 Task: Create a due date automation when advanced on, 2 days after a card is due add content with a name not ending with resume at 11:00 AM.
Action: Mouse moved to (997, 74)
Screenshot: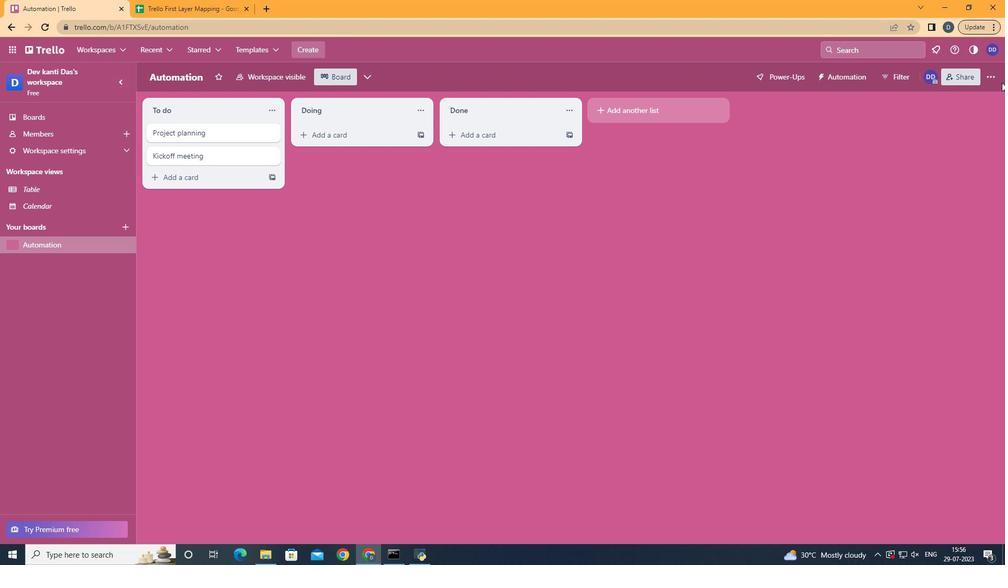 
Action: Mouse pressed left at (997, 74)
Screenshot: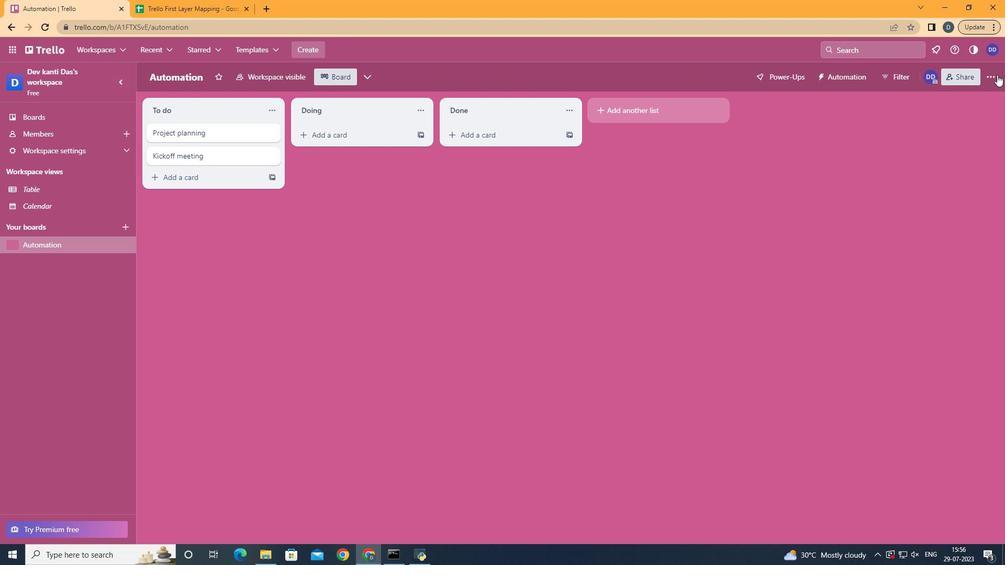 
Action: Mouse moved to (896, 217)
Screenshot: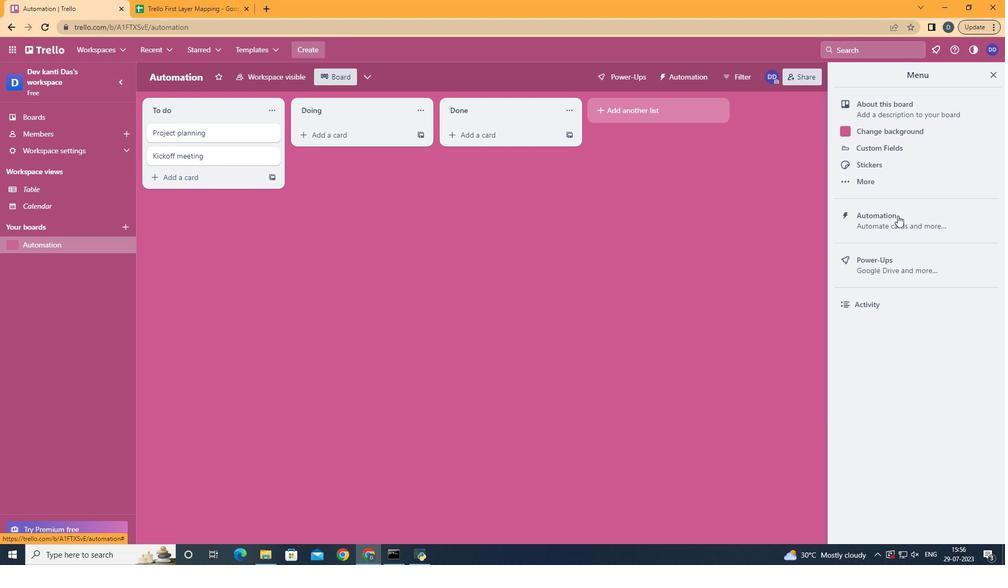 
Action: Mouse pressed left at (896, 217)
Screenshot: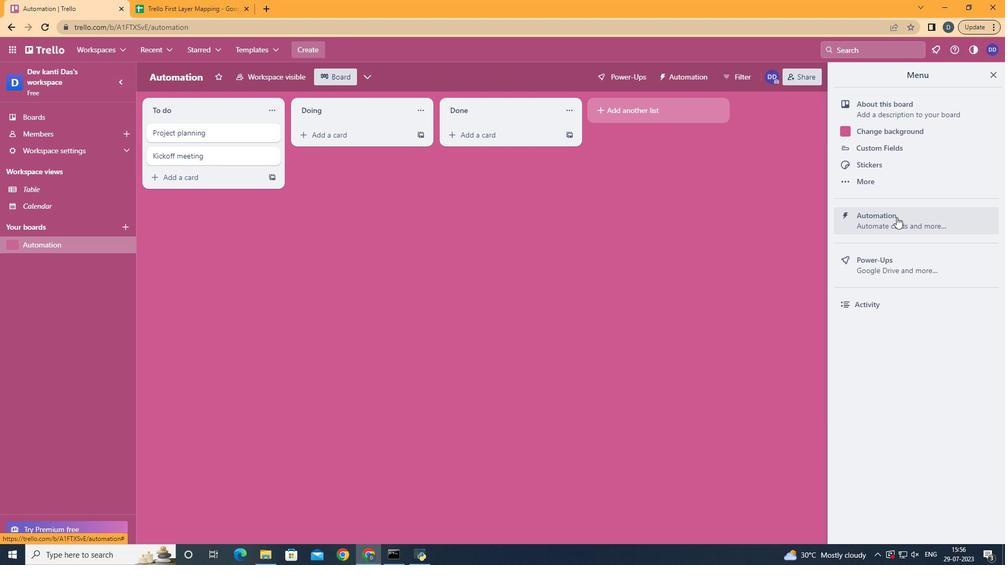 
Action: Mouse moved to (219, 219)
Screenshot: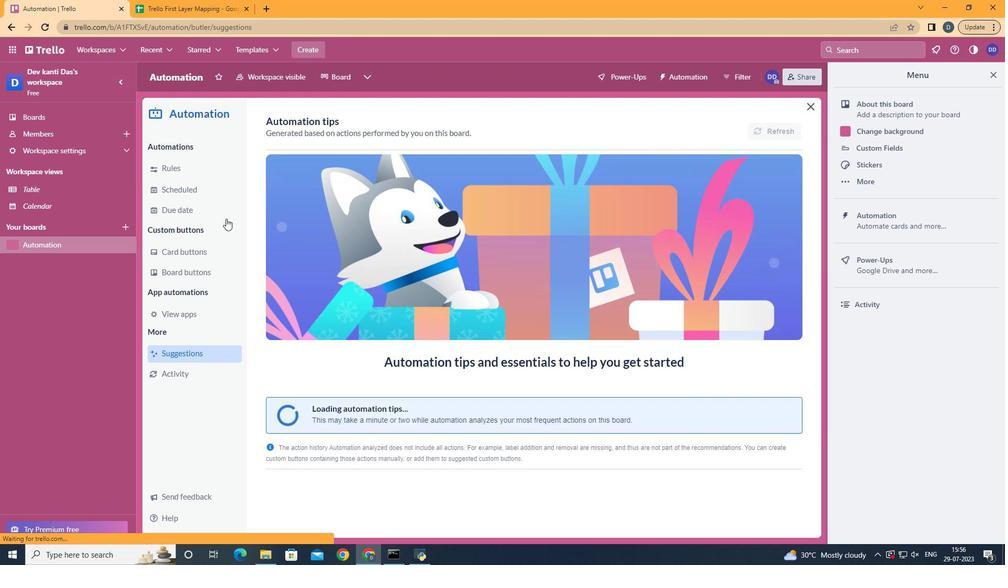 
Action: Mouse pressed left at (219, 219)
Screenshot: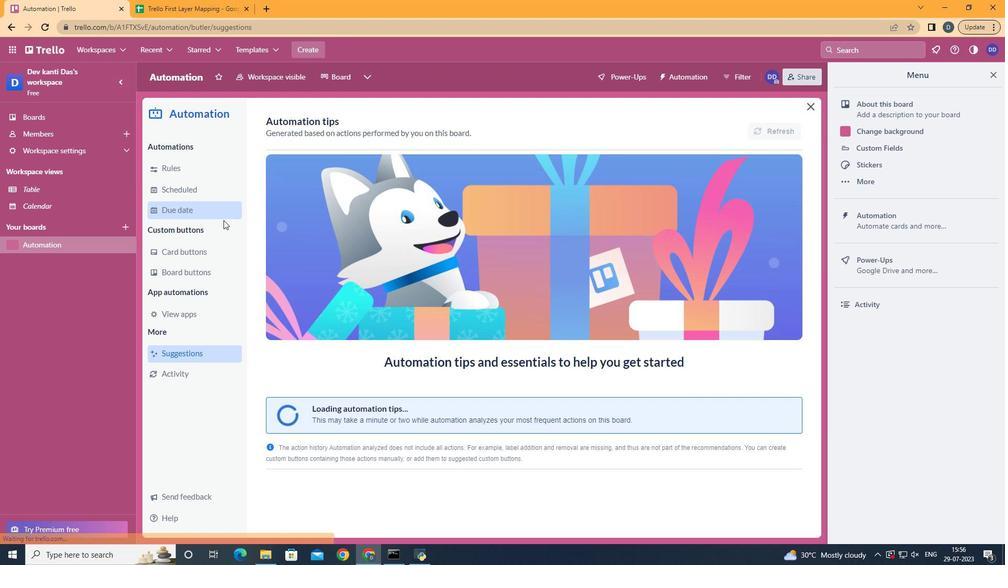 
Action: Mouse moved to (226, 211)
Screenshot: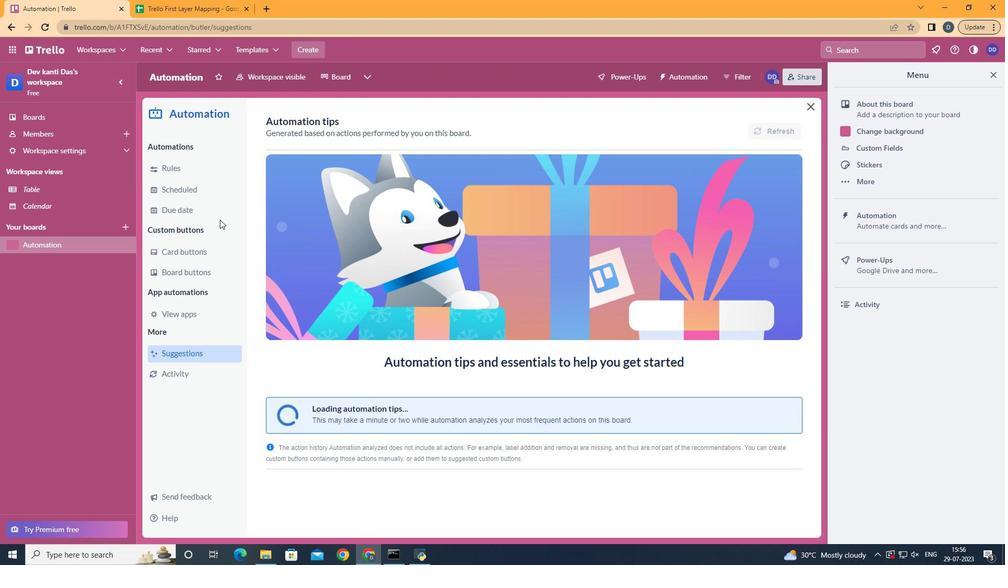 
Action: Mouse pressed left at (226, 211)
Screenshot: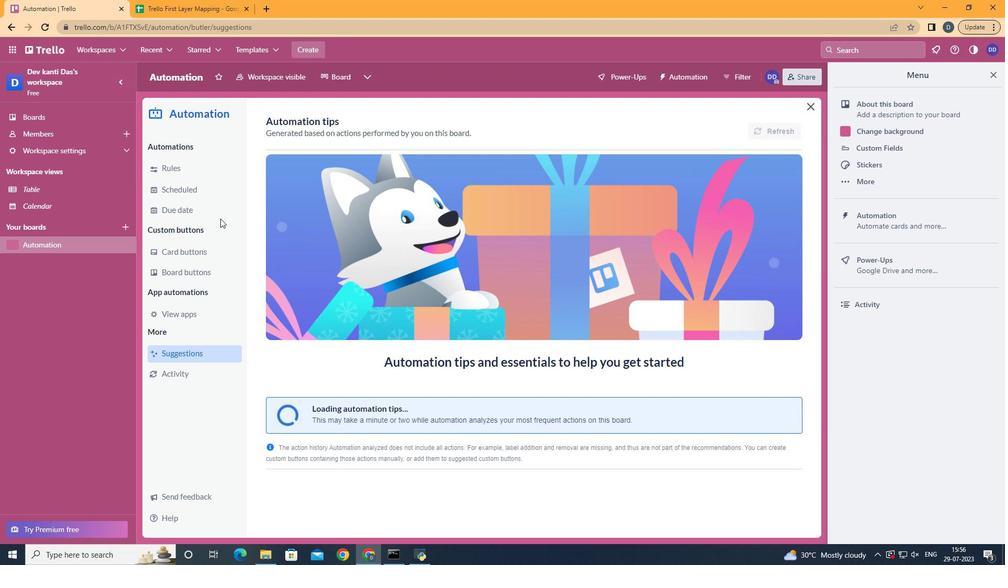 
Action: Mouse moved to (751, 125)
Screenshot: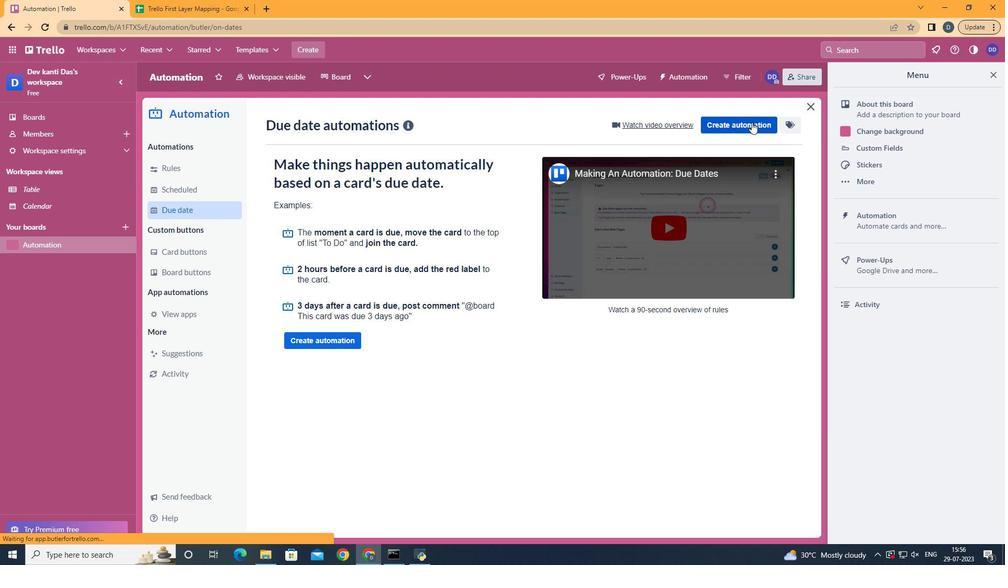 
Action: Mouse pressed left at (751, 125)
Screenshot: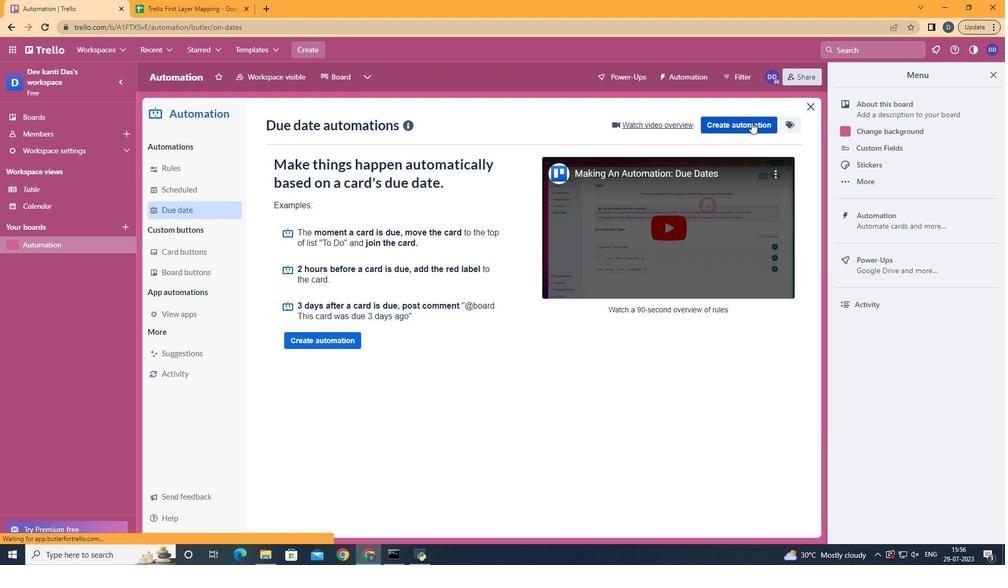 
Action: Mouse moved to (550, 237)
Screenshot: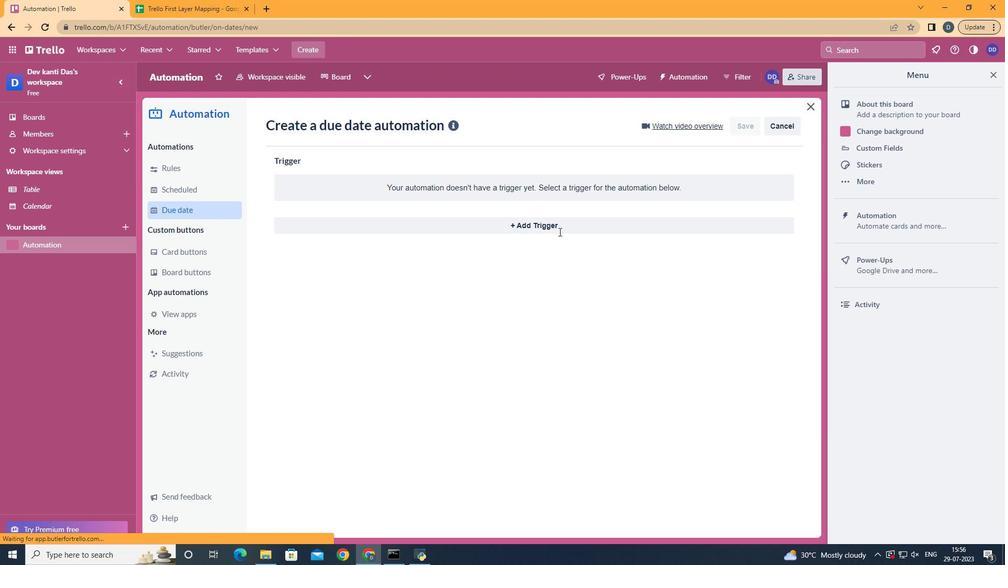 
Action: Mouse pressed left at (550, 237)
Screenshot: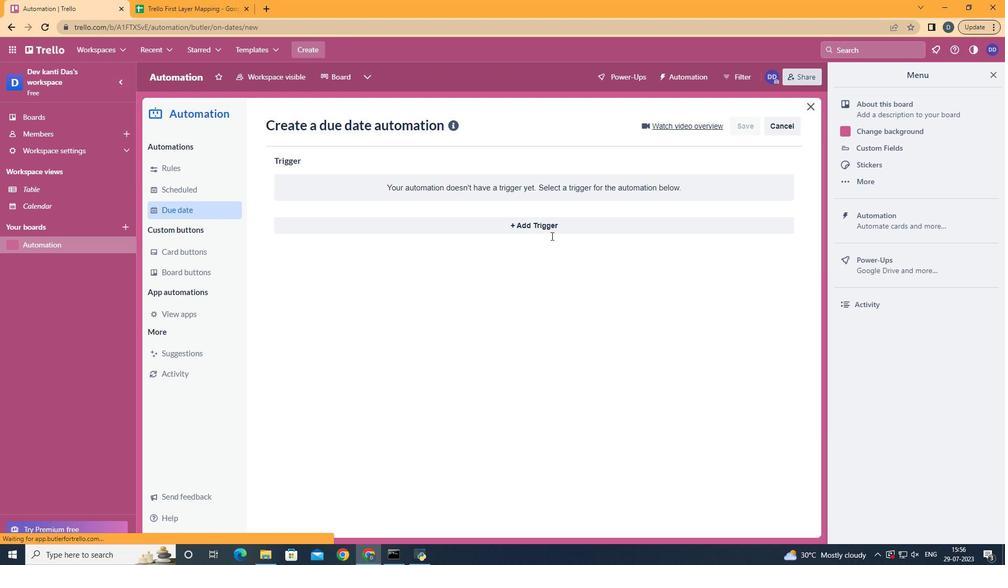 
Action: Mouse moved to (563, 225)
Screenshot: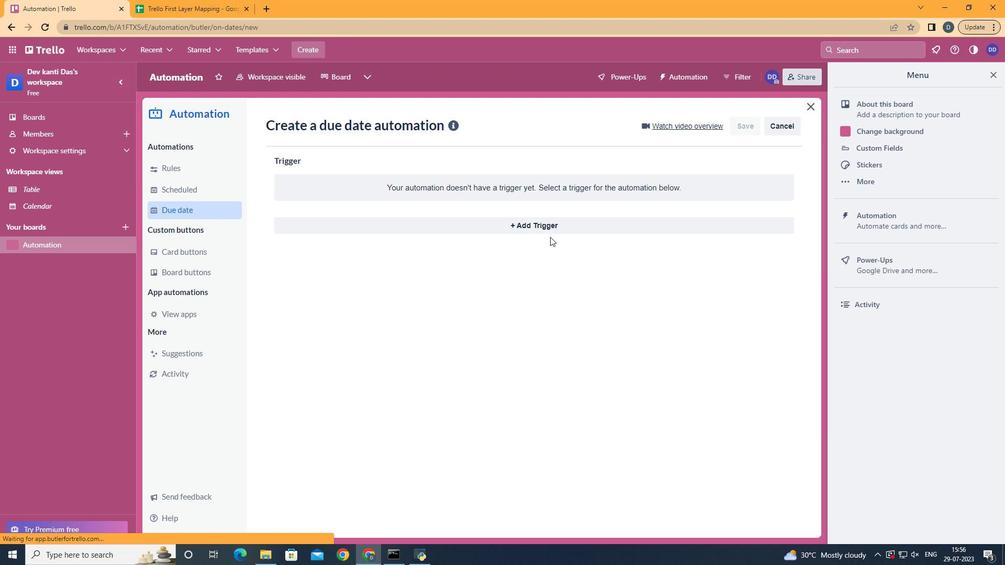 
Action: Mouse pressed left at (563, 225)
Screenshot: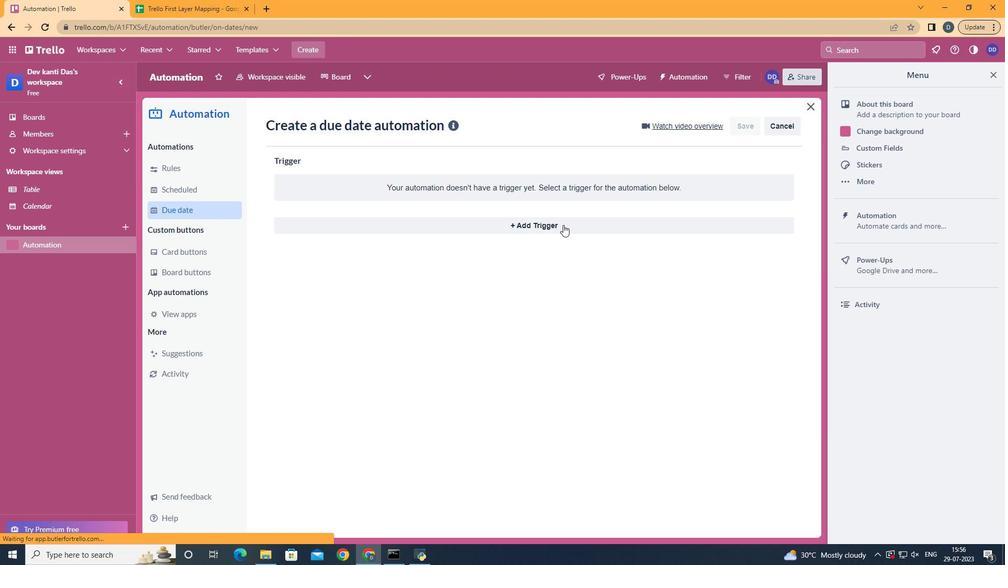 
Action: Mouse moved to (363, 430)
Screenshot: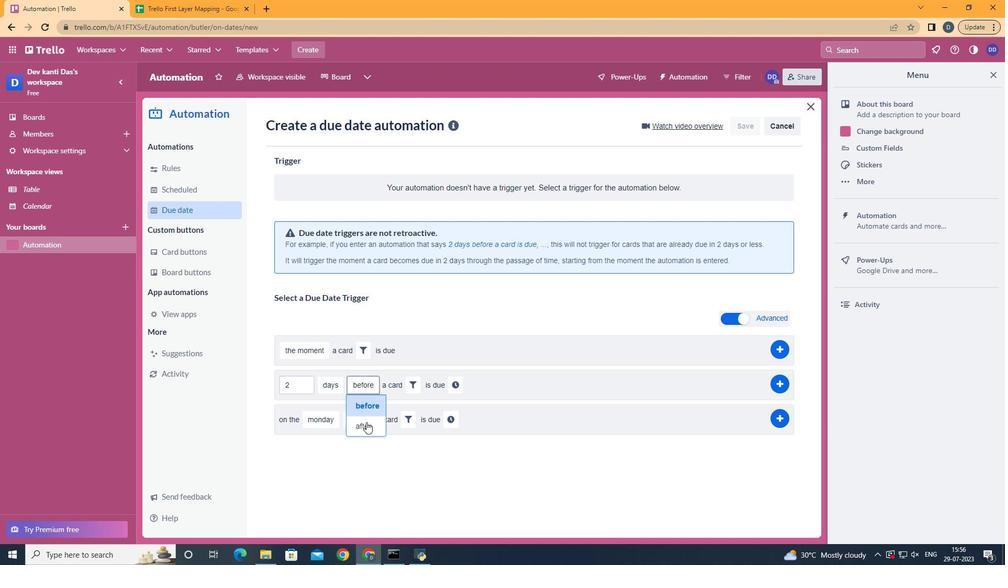 
Action: Mouse pressed left at (363, 430)
Screenshot: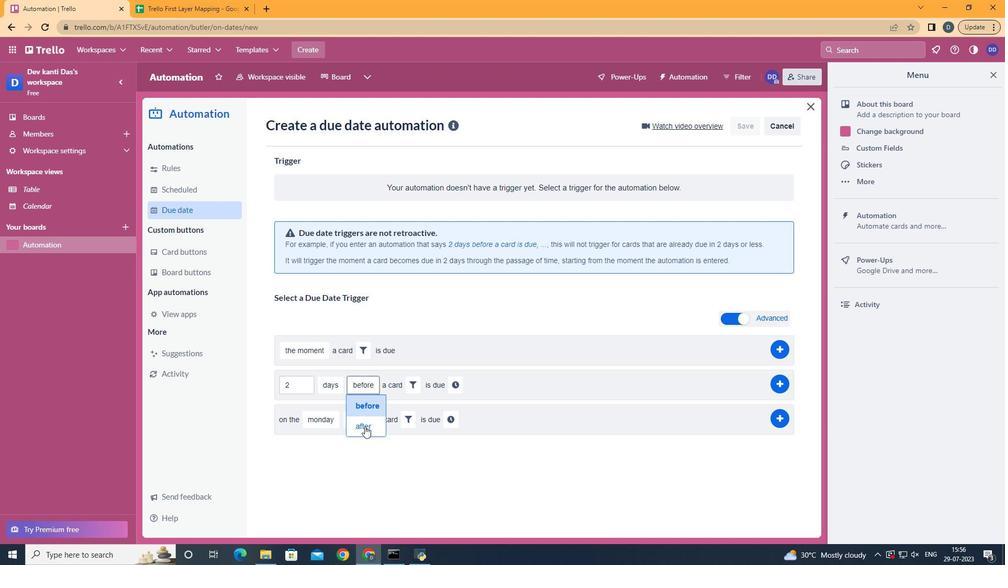 
Action: Mouse moved to (404, 381)
Screenshot: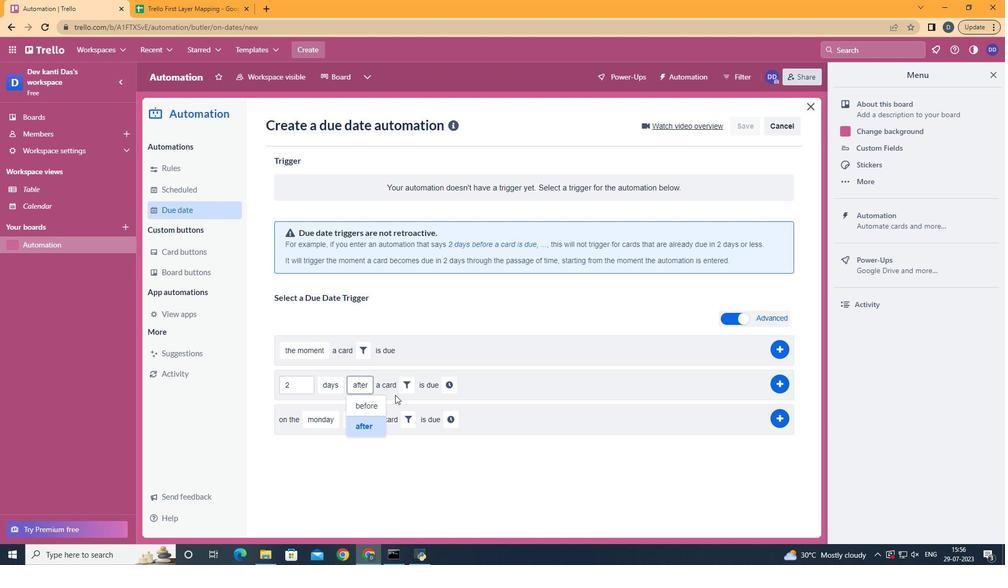 
Action: Mouse pressed left at (404, 381)
Screenshot: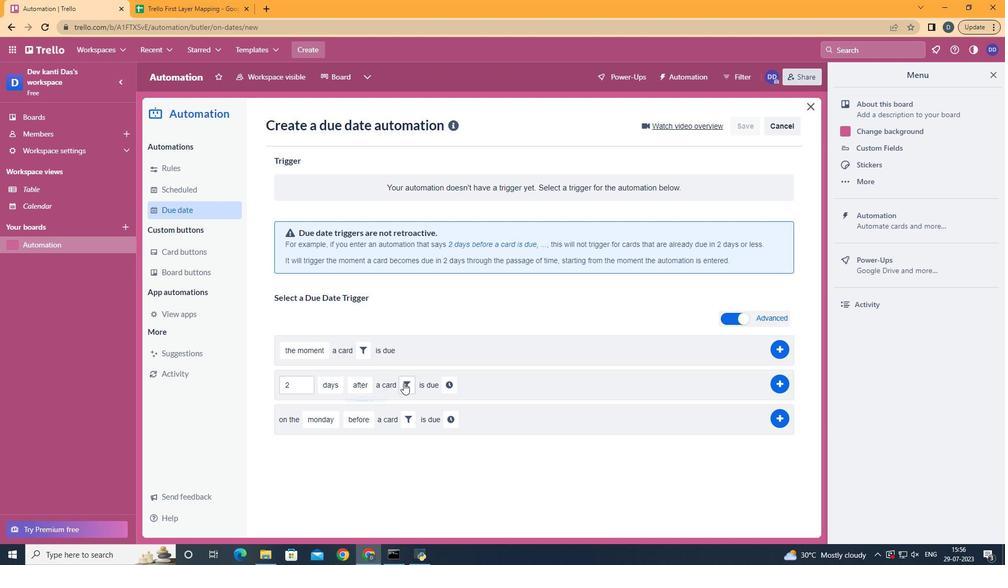 
Action: Mouse moved to (542, 423)
Screenshot: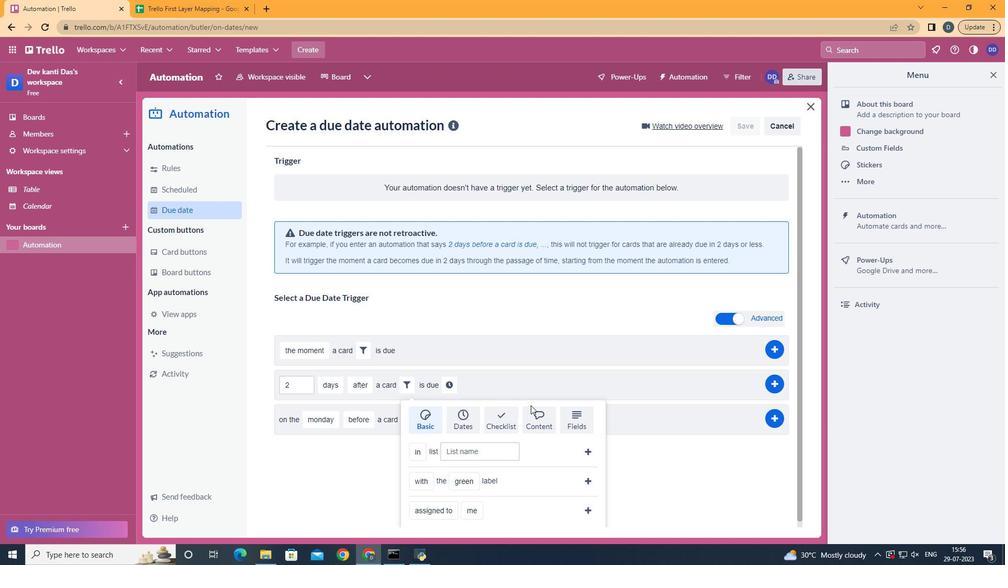 
Action: Mouse pressed left at (542, 423)
Screenshot: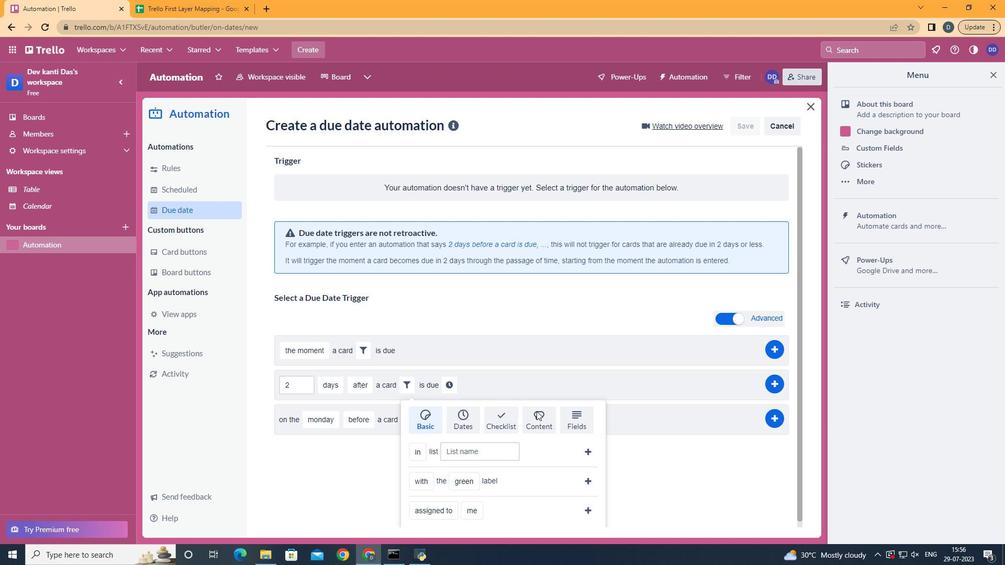 
Action: Mouse moved to (446, 472)
Screenshot: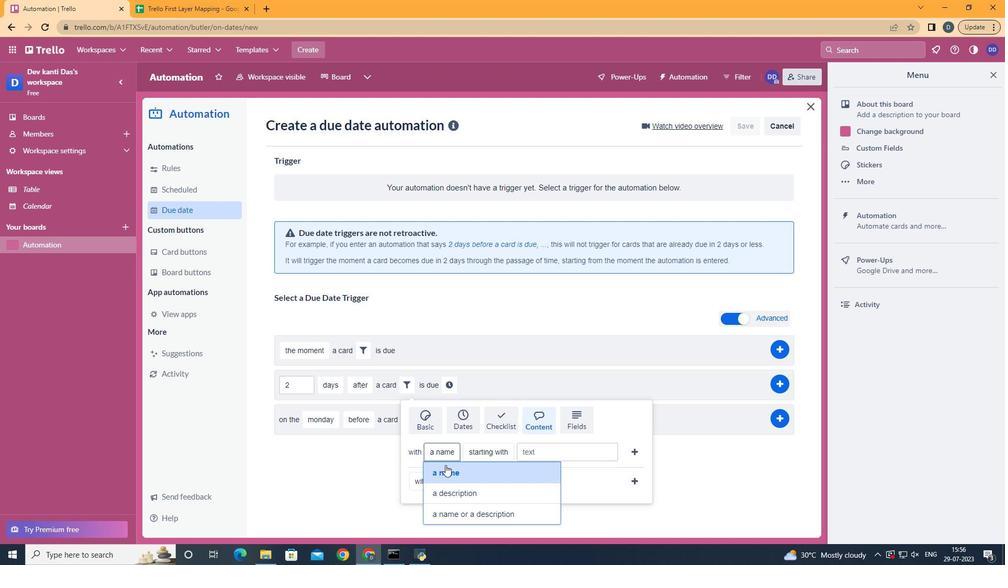 
Action: Mouse pressed left at (446, 472)
Screenshot: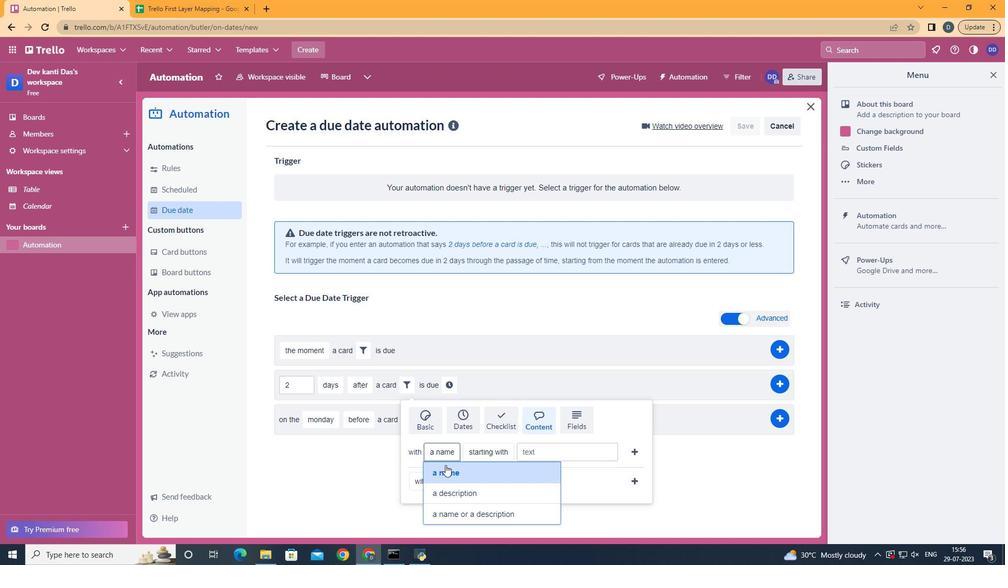 
Action: Mouse moved to (485, 457)
Screenshot: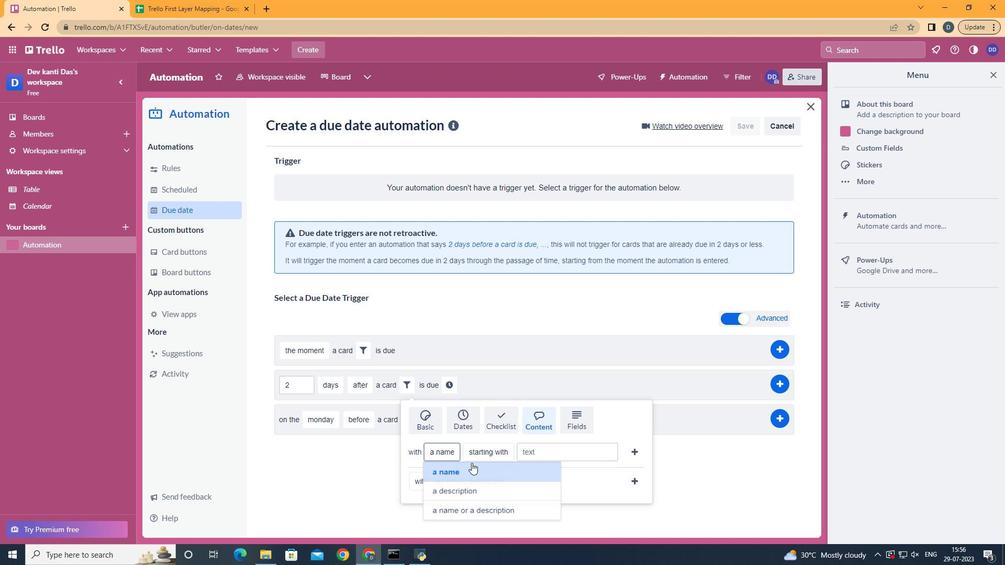 
Action: Mouse pressed left at (485, 457)
Screenshot: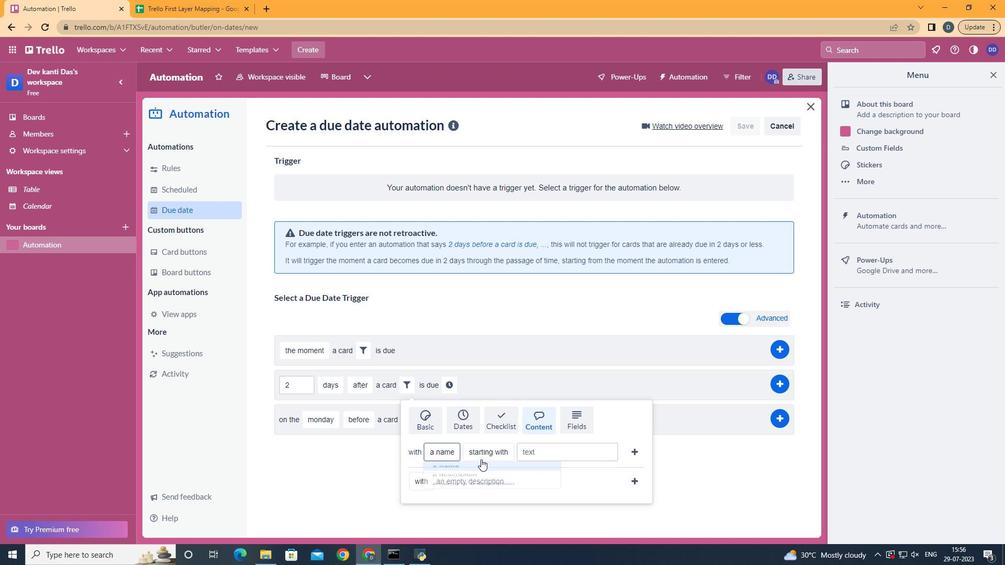 
Action: Mouse moved to (509, 408)
Screenshot: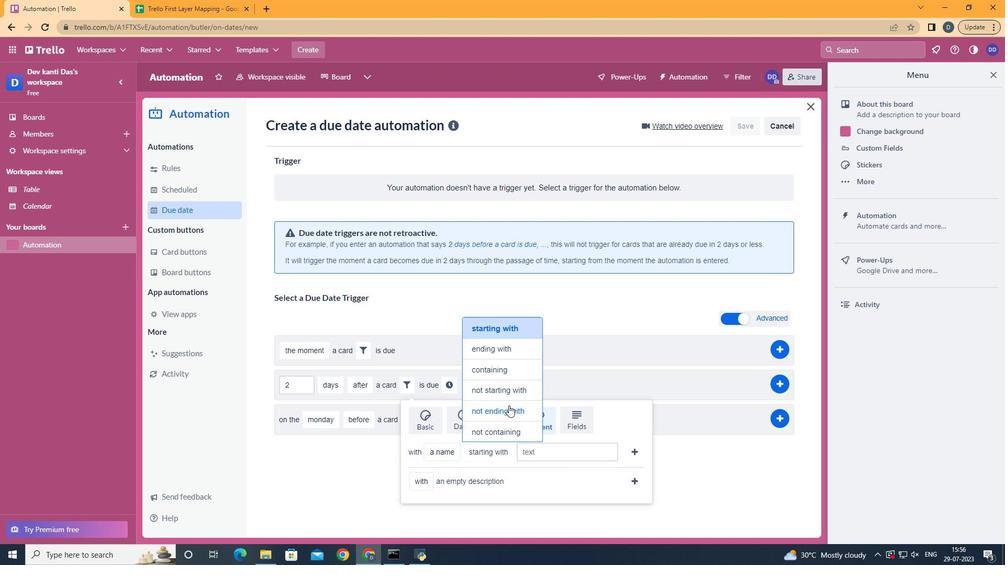 
Action: Mouse pressed left at (509, 408)
Screenshot: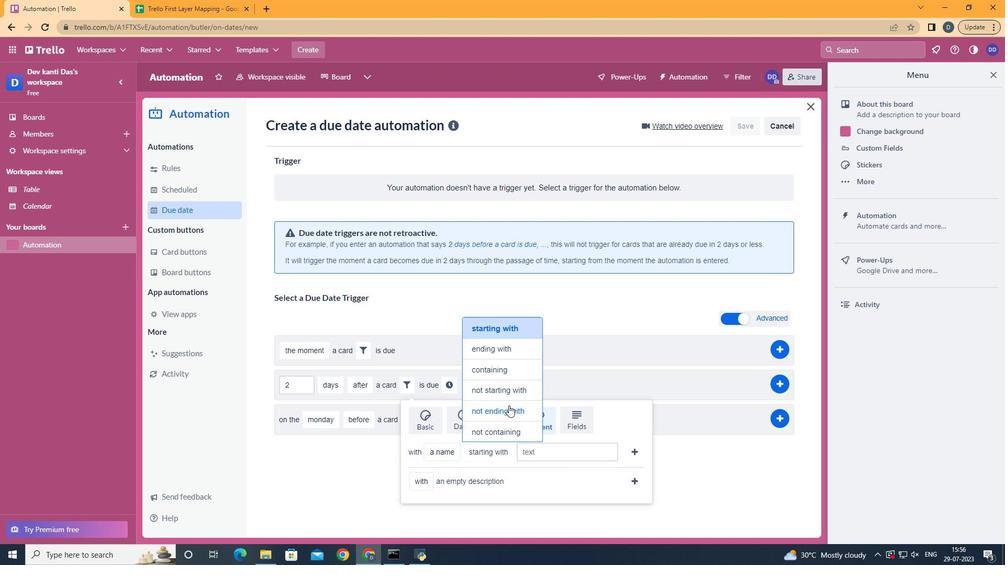 
Action: Mouse moved to (576, 444)
Screenshot: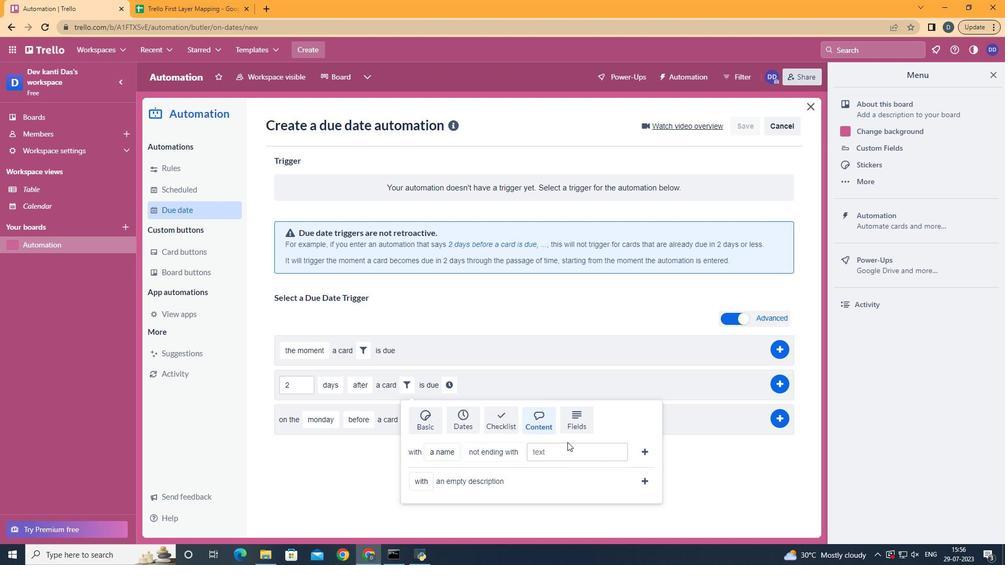 
Action: Mouse pressed left at (576, 444)
Screenshot: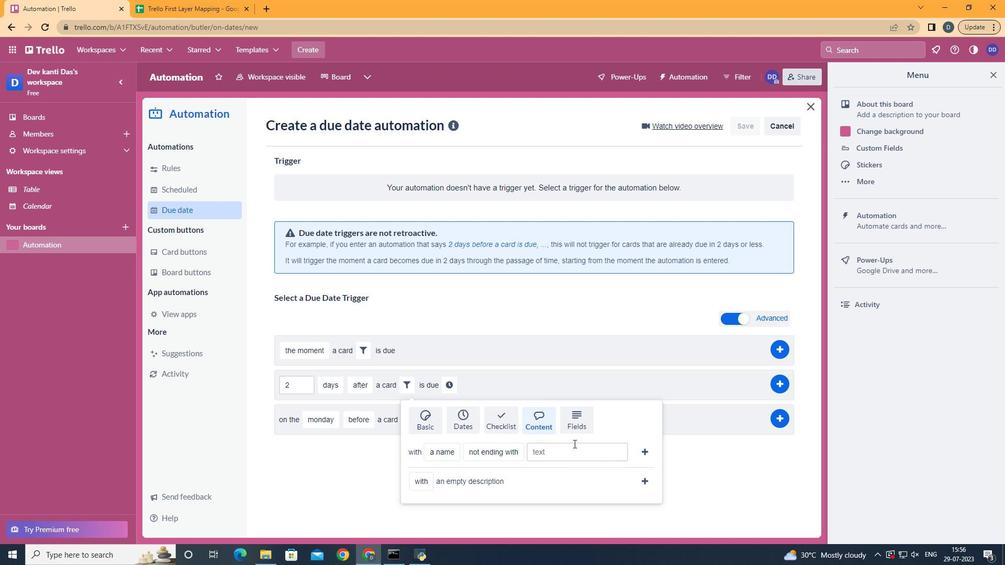 
Action: Mouse moved to (576, 444)
Screenshot: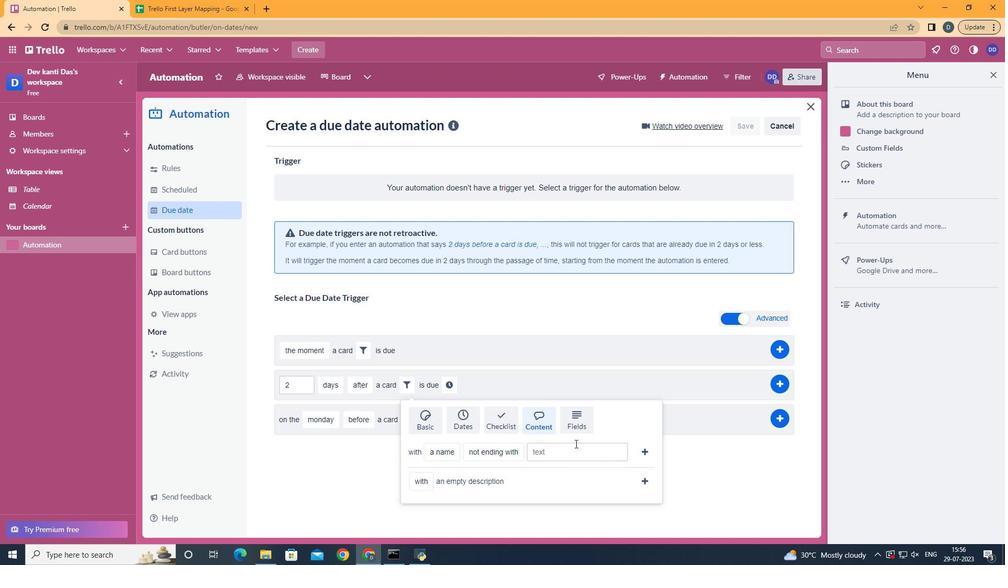 
Action: Key pressed resume
Screenshot: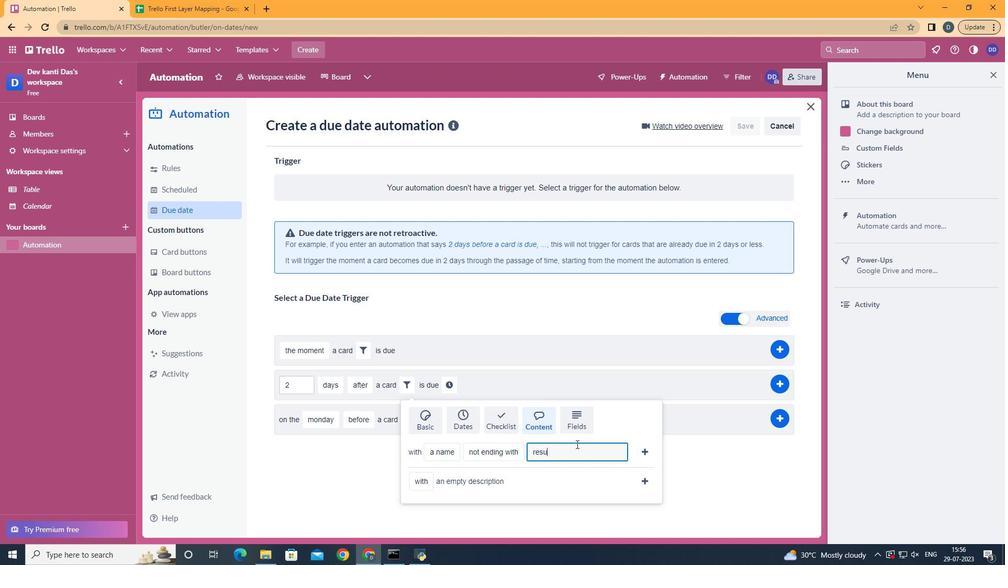 
Action: Mouse moved to (649, 453)
Screenshot: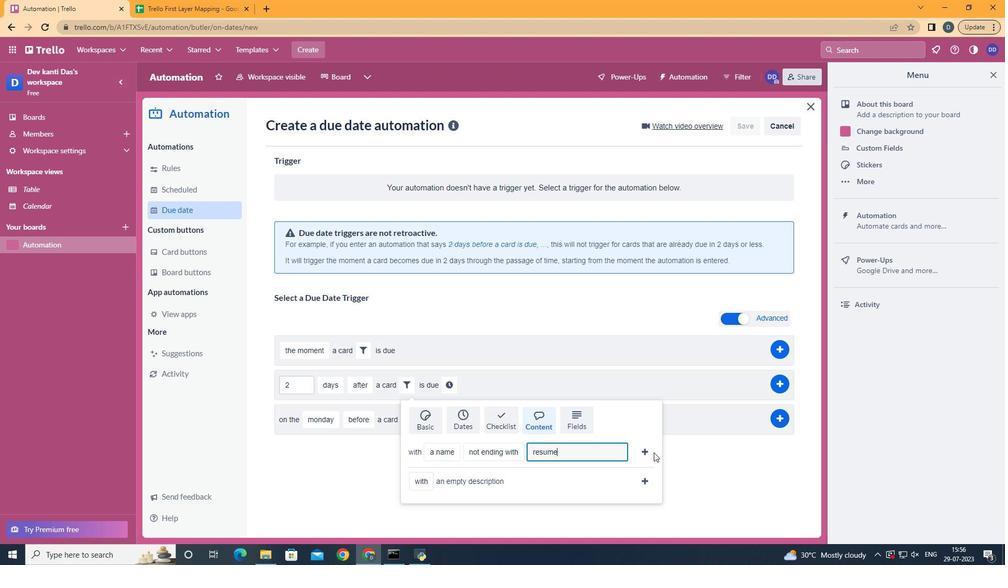 
Action: Mouse pressed left at (649, 453)
Screenshot: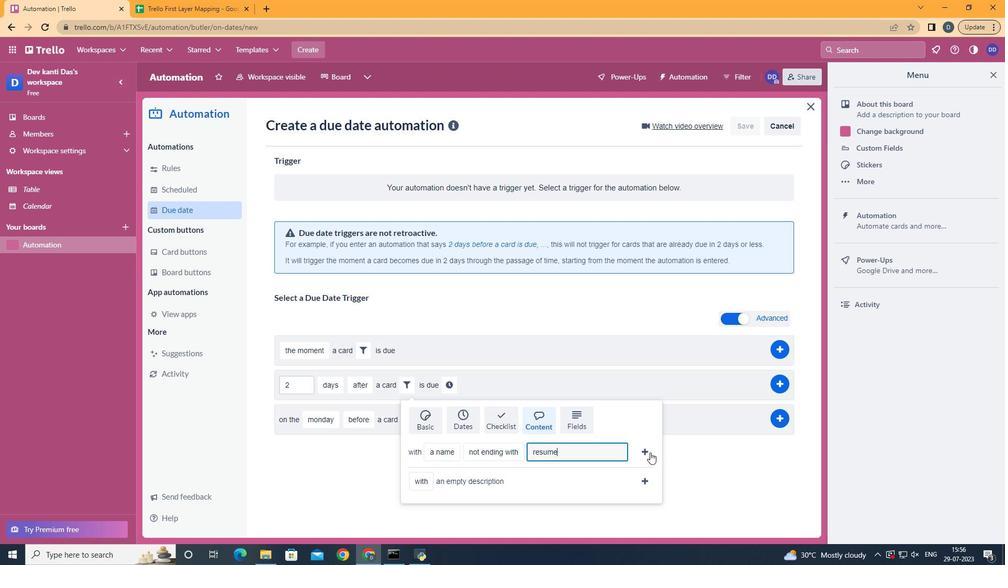 
Action: Mouse moved to (593, 380)
Screenshot: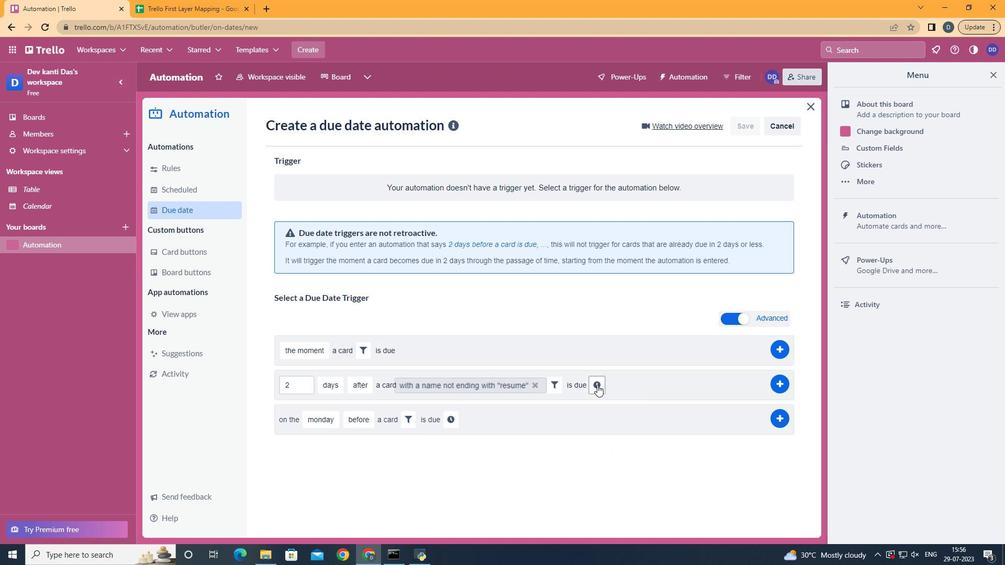 
Action: Mouse pressed left at (593, 380)
Screenshot: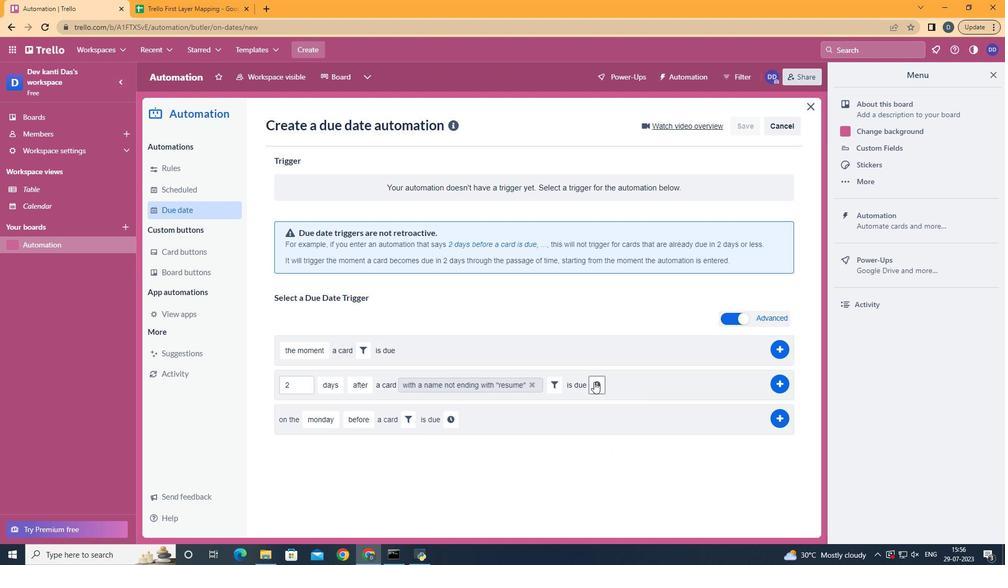 
Action: Mouse moved to (626, 383)
Screenshot: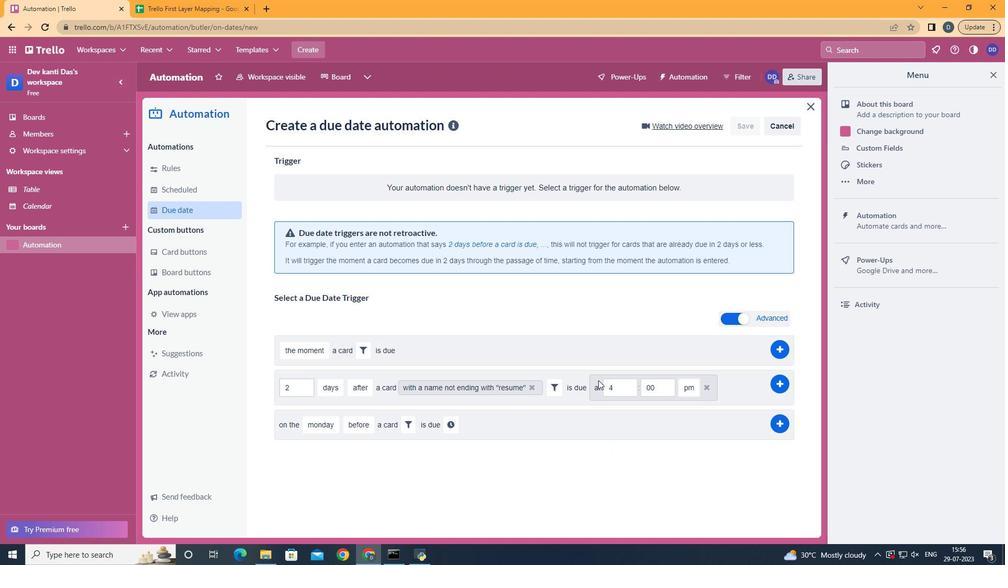 
Action: Mouse pressed left at (626, 383)
Screenshot: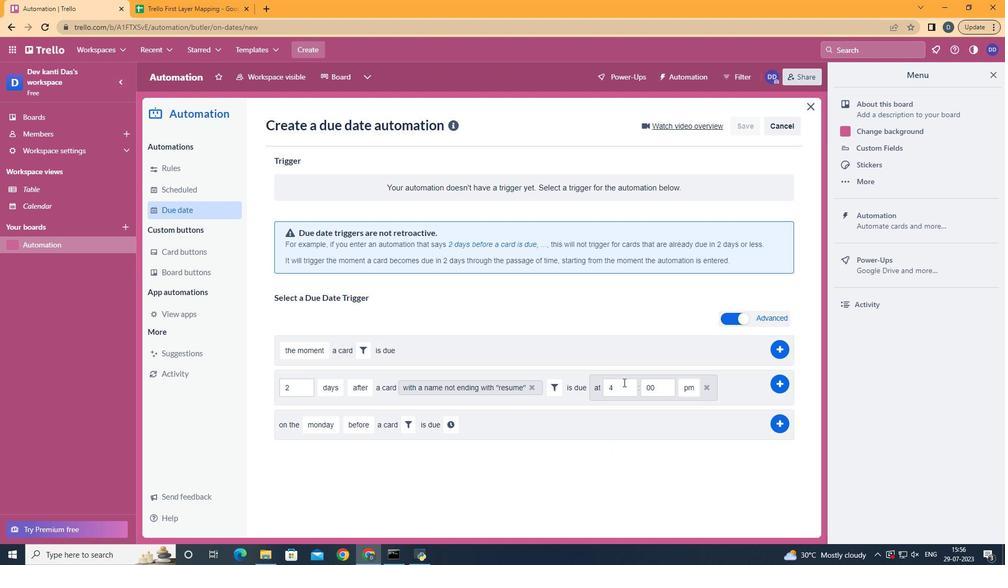 
Action: Key pressed <Key.backspace>11
Screenshot: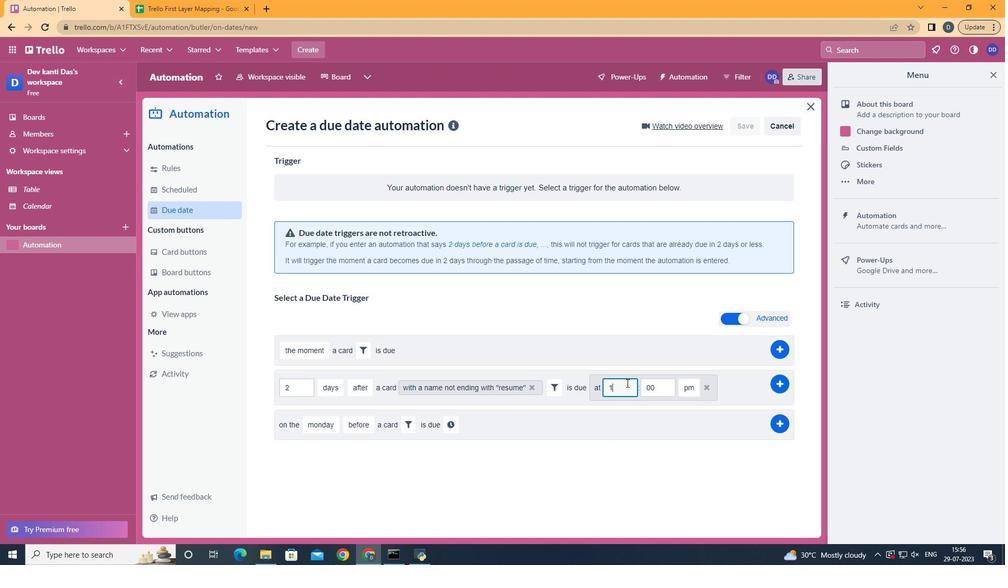 
Action: Mouse moved to (696, 408)
Screenshot: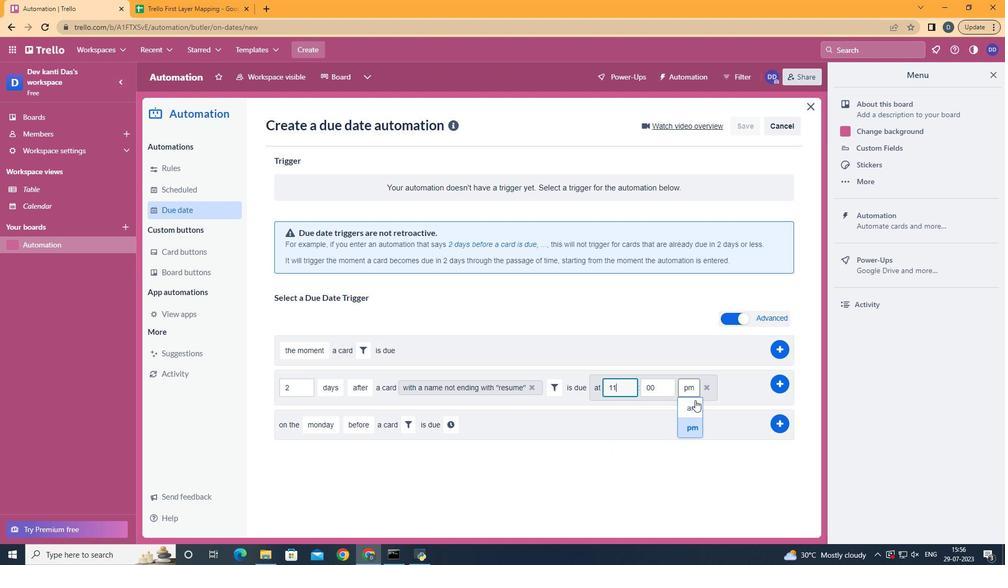 
Action: Mouse pressed left at (696, 408)
Screenshot: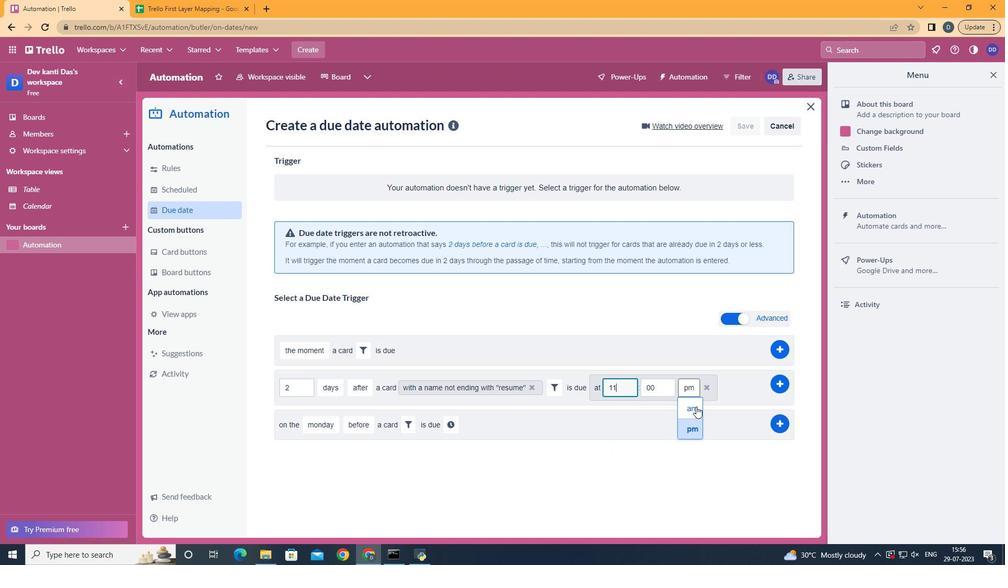 
